 Task: Create New Customer with Customer Name: Live Odor Free_x000D_
, Billing Address Line1: 4290 Crim Lane, Billing Address Line2:  Underhill, Billing Address Line3:  Vermont 05489, Cell Number: 361-396-6470
Action: Mouse moved to (205, 37)
Screenshot: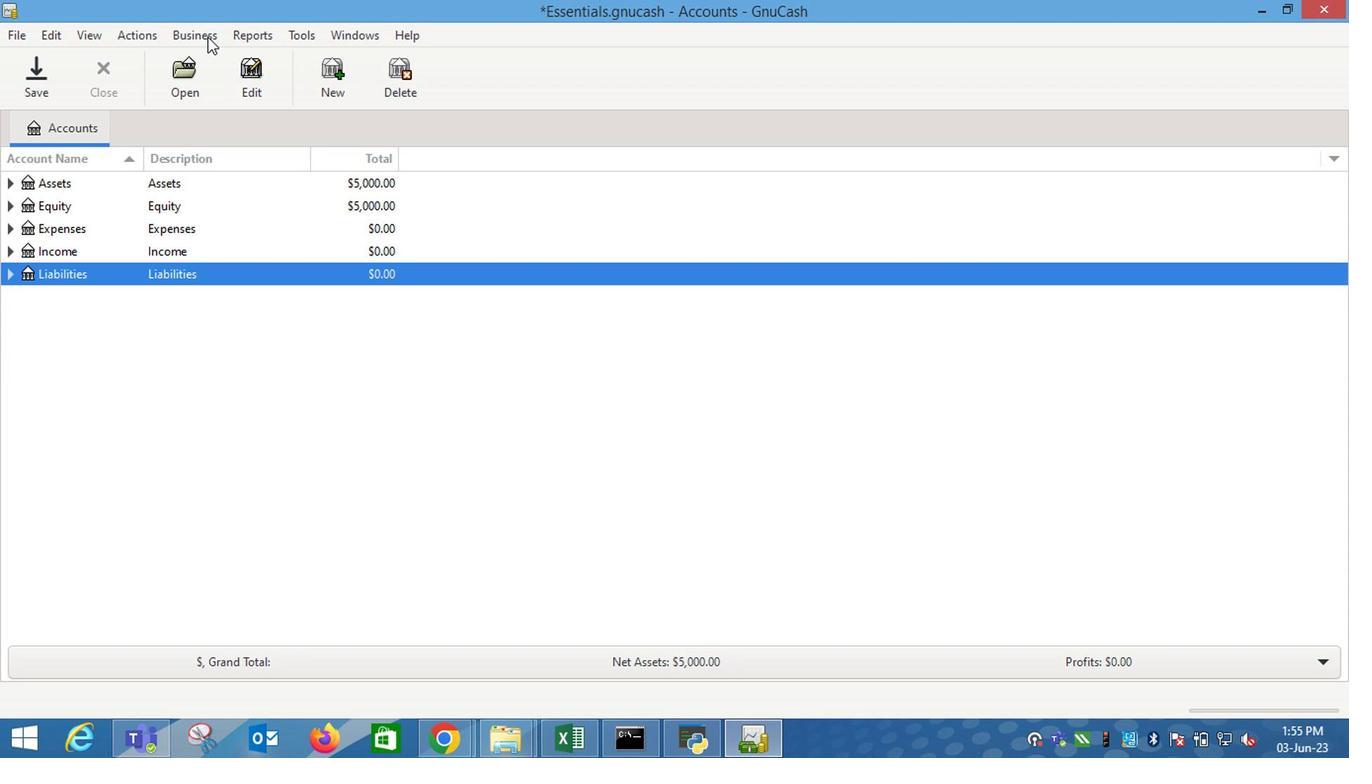 
Action: Mouse pressed left at (205, 37)
Screenshot: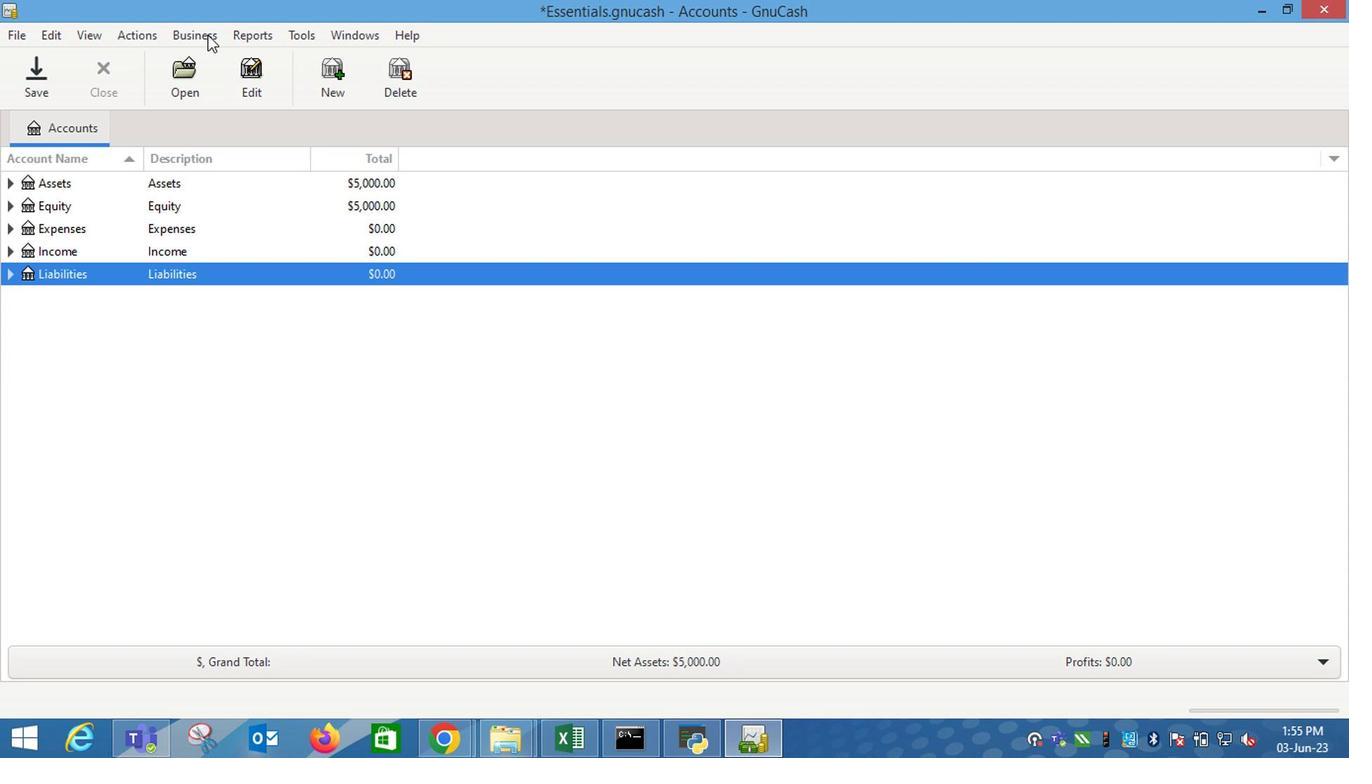 
Action: Mouse moved to (461, 91)
Screenshot: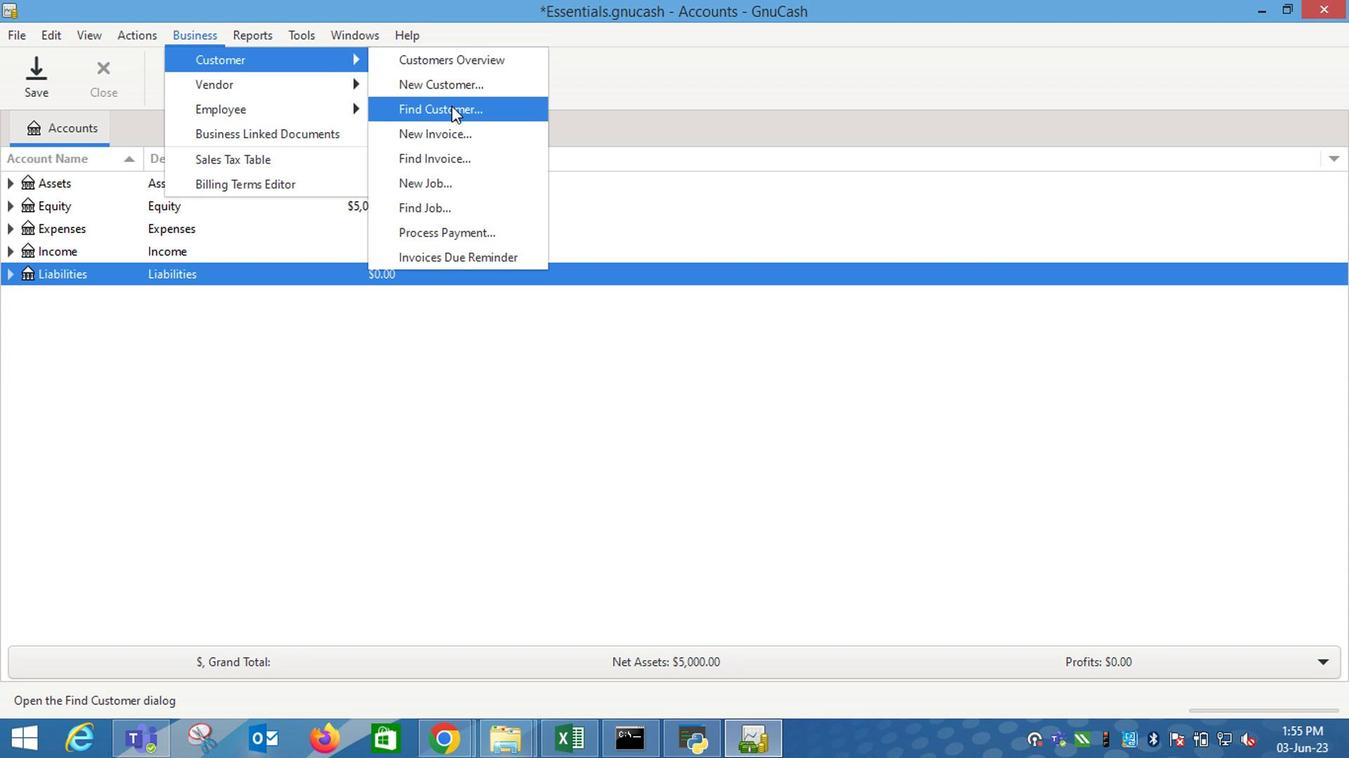 
Action: Mouse pressed left at (461, 91)
Screenshot: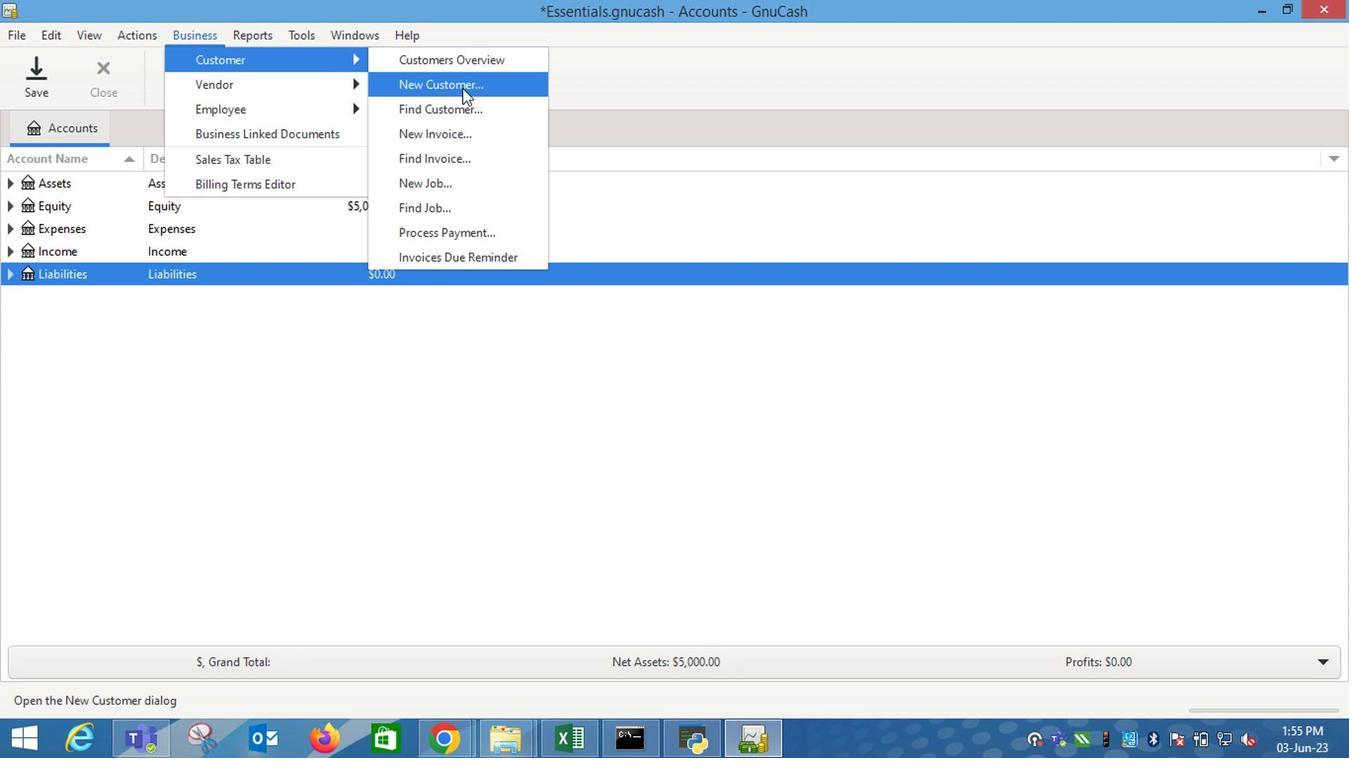 
Action: Mouse moved to (893, 276)
Screenshot: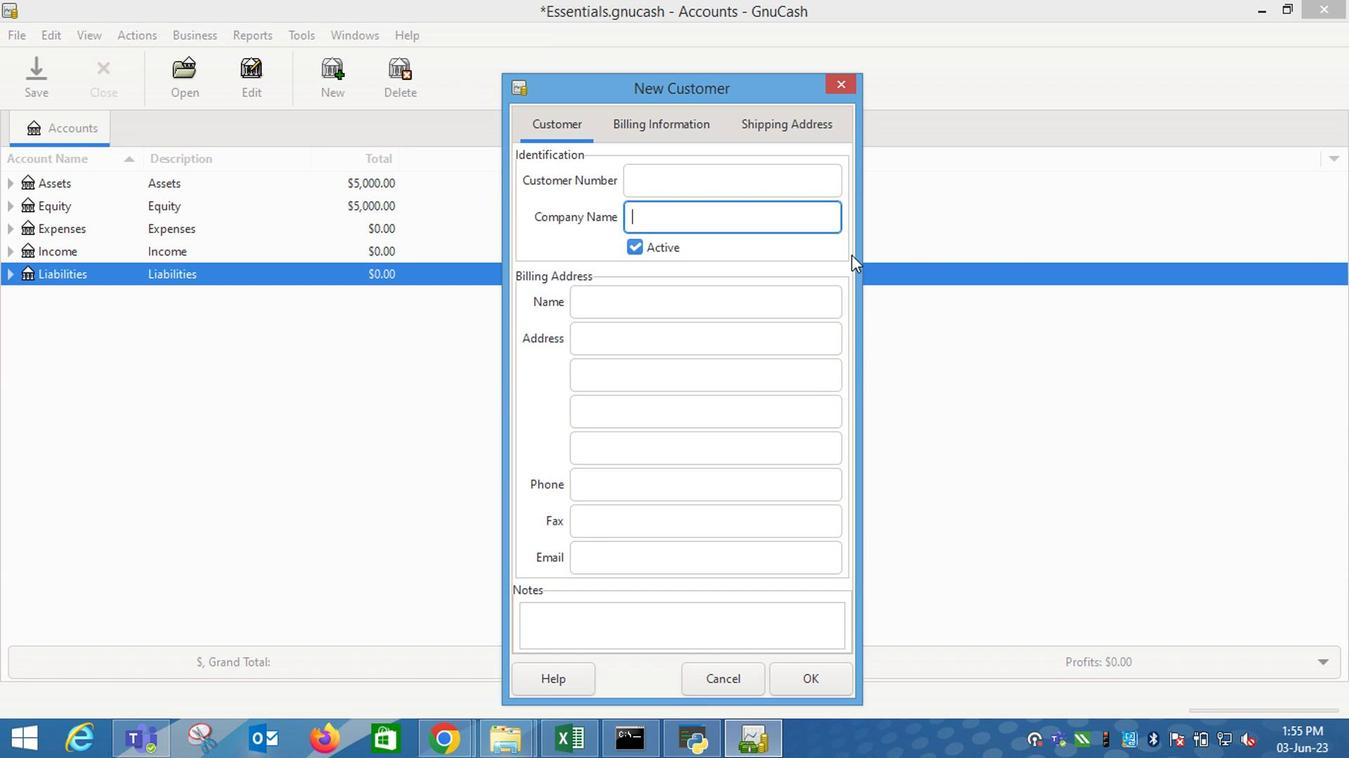 
Action: Key pressed <Key.shift_r>Live<Key.space><Key.shift_r>Odor<Key.space><Key.shift_r>Free<Key.tab><Key.tab><Key.tab>4290<Key.space><Key.shift_r>Crim<Key.space><Key.shift_r>Lane<Key.tab><Key.shift_r>U<Key.tab><Key.shift_r>V<Key.tab><Key.tab>361-396-6470
Screenshot: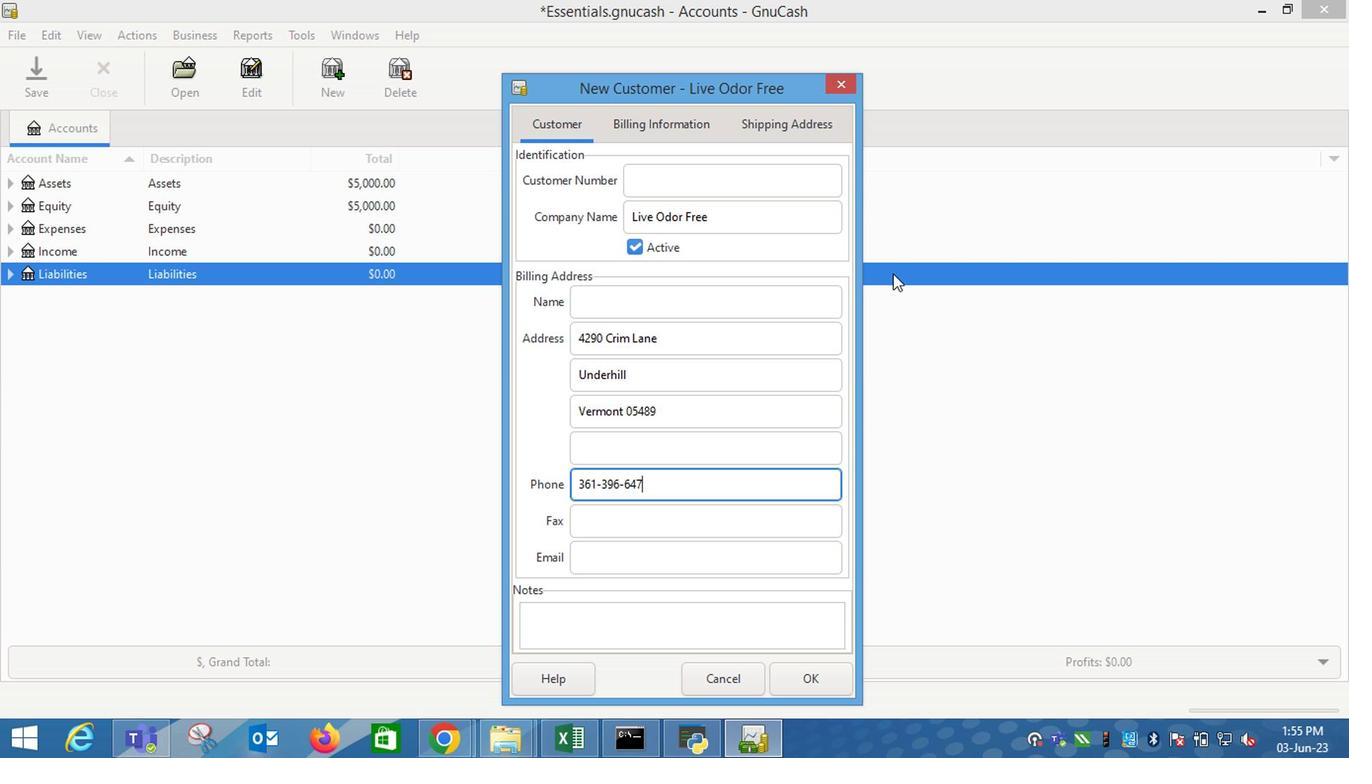 
Action: Mouse moved to (807, 678)
Screenshot: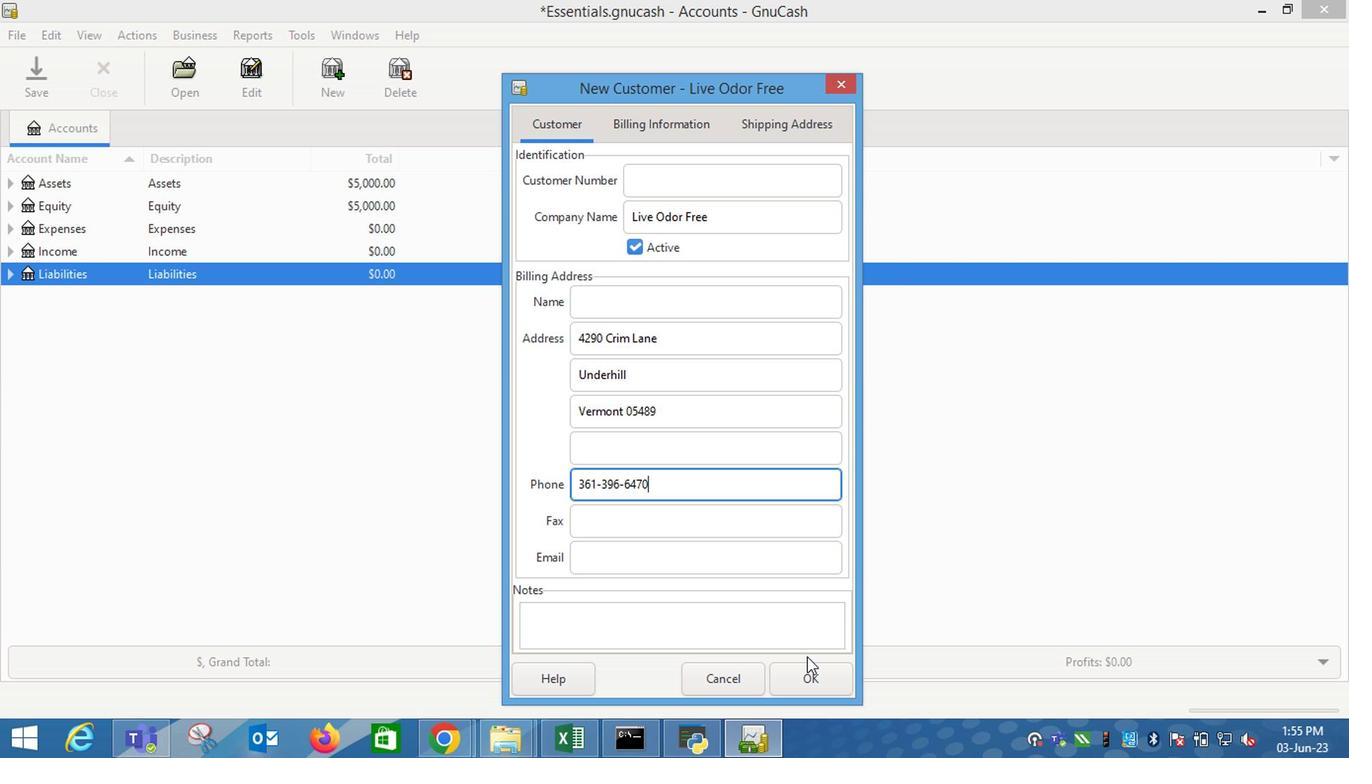 
Action: Mouse pressed left at (807, 678)
Screenshot: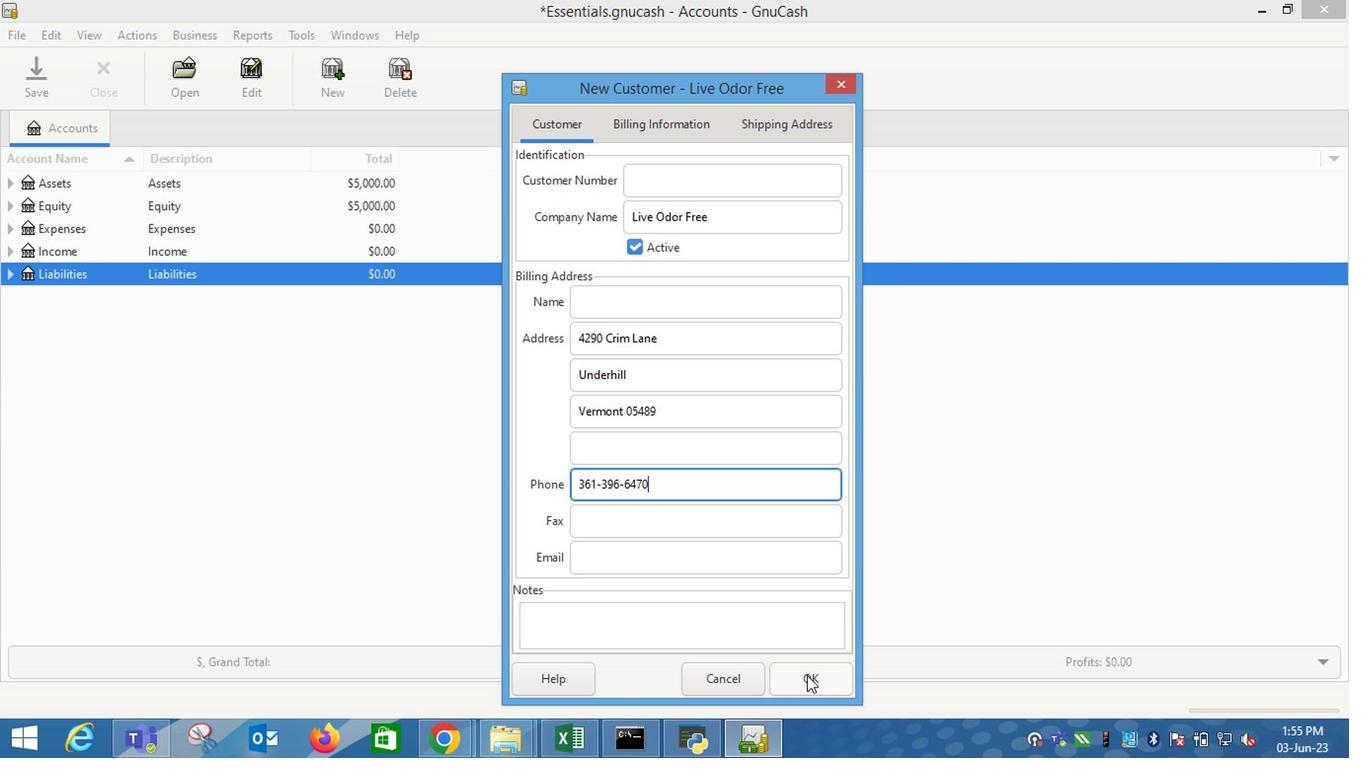 
Action: Mouse moved to (628, 471)
Screenshot: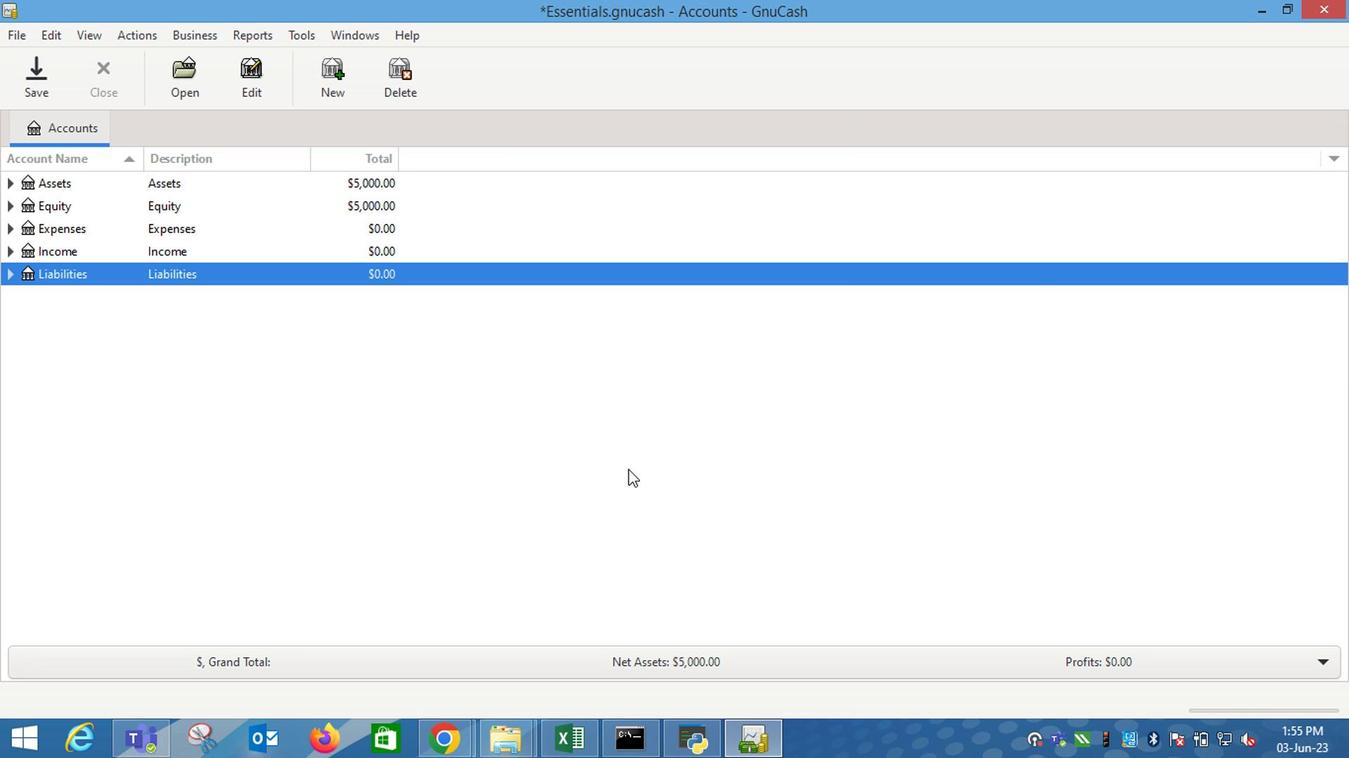 
